 Task: Select the interval in the line numbers.
Action: Mouse moved to (13, 491)
Screenshot: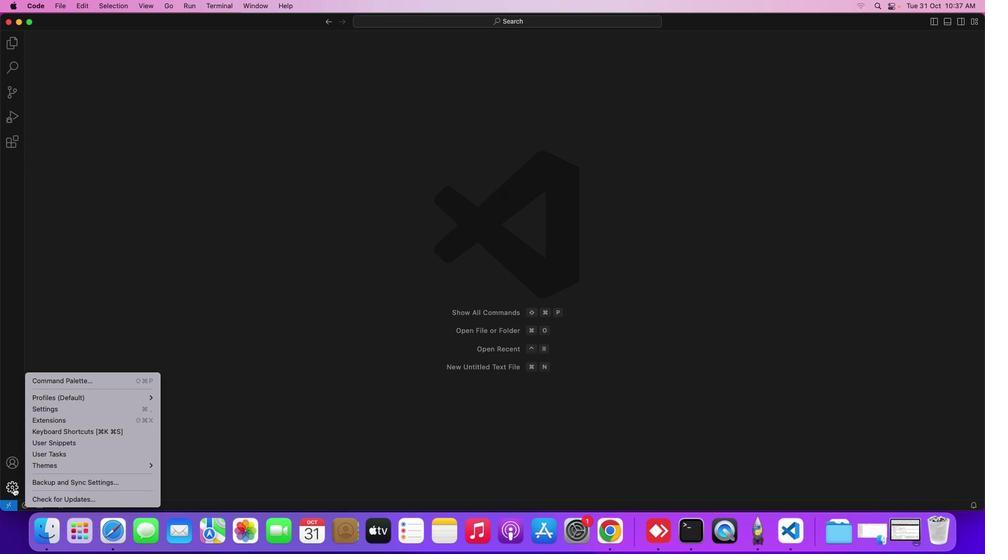 
Action: Mouse pressed left at (13, 491)
Screenshot: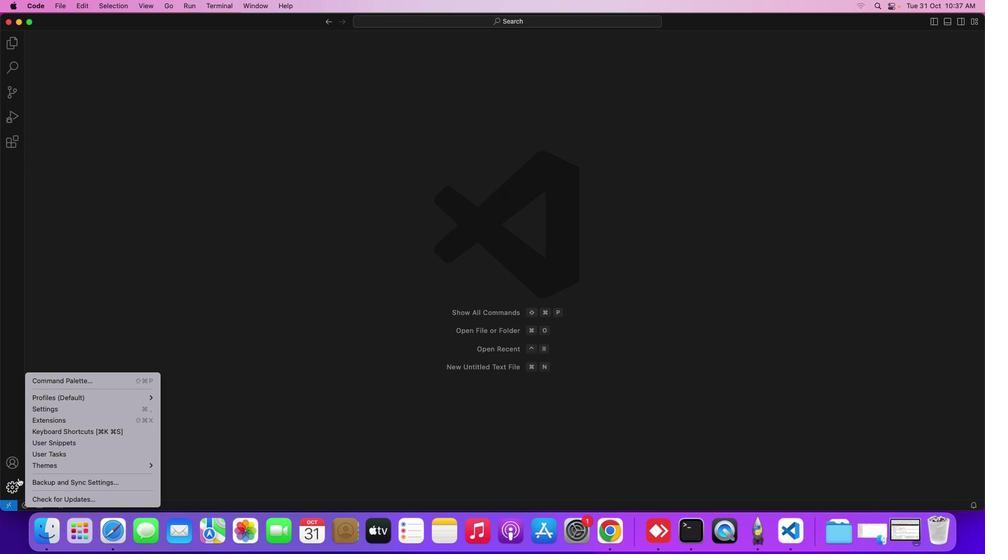 
Action: Mouse moved to (77, 410)
Screenshot: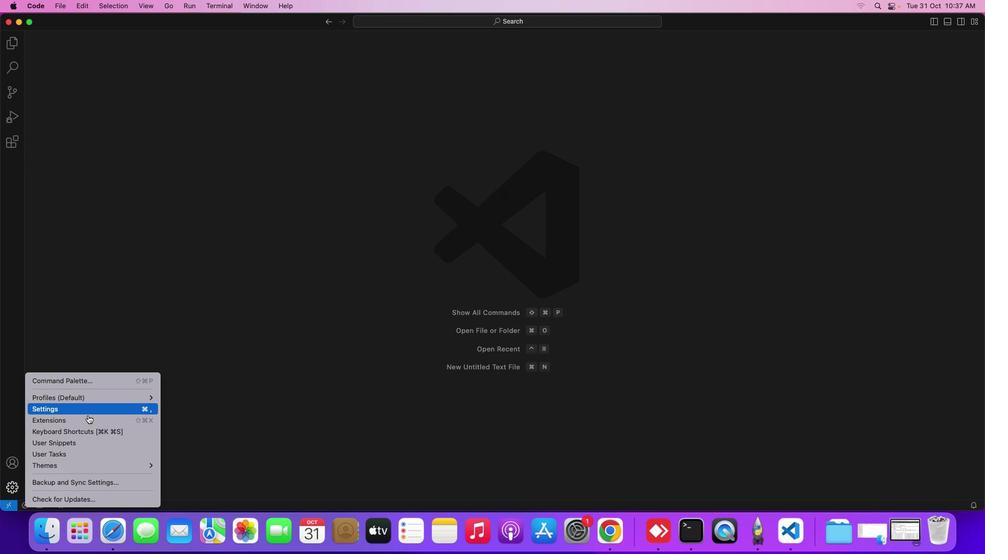 
Action: Mouse pressed left at (77, 410)
Screenshot: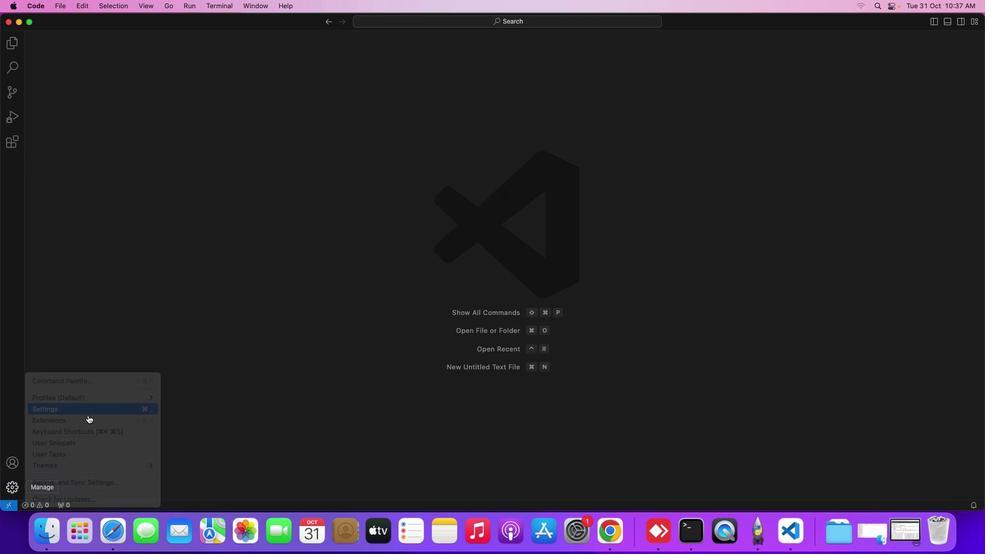 
Action: Mouse moved to (357, 290)
Screenshot: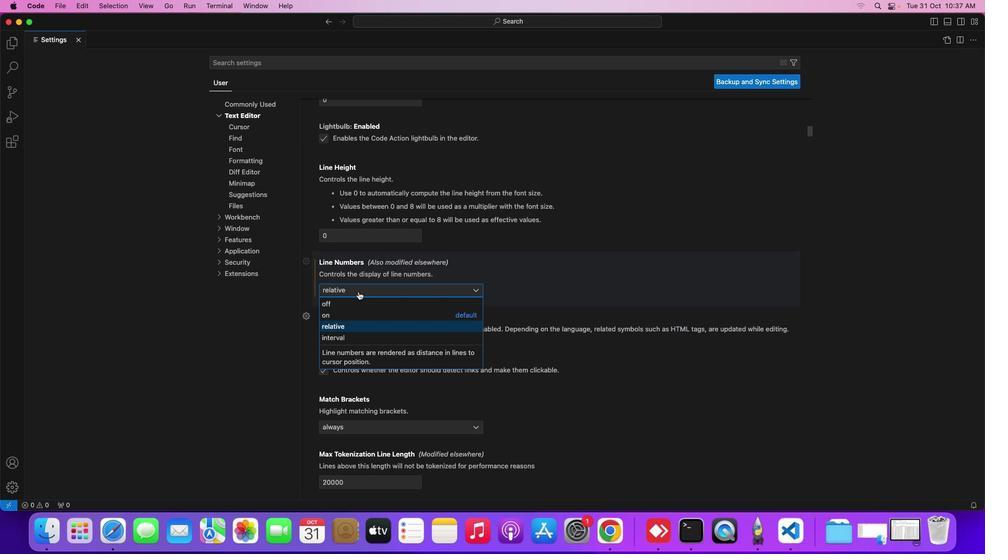 
Action: Mouse pressed left at (357, 290)
Screenshot: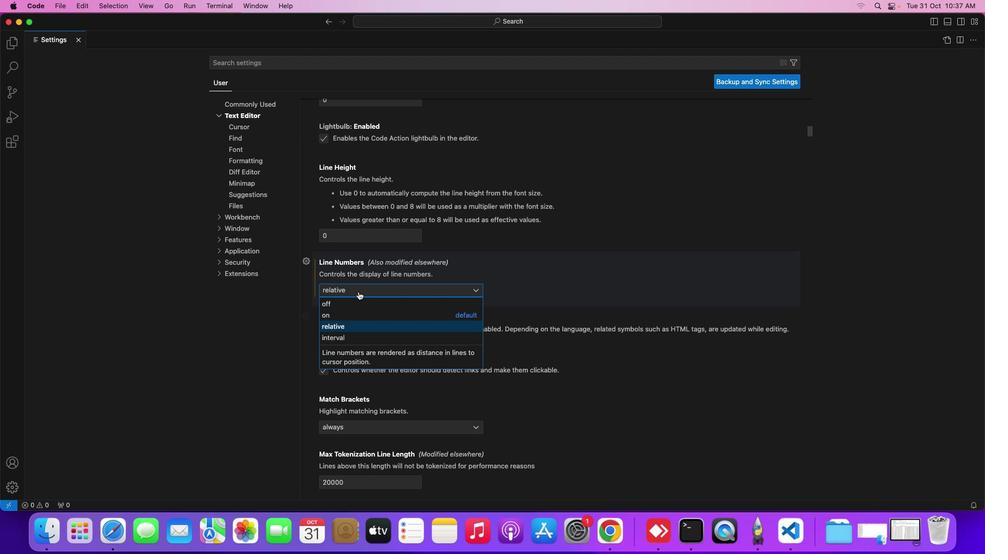 
Action: Mouse moved to (325, 335)
Screenshot: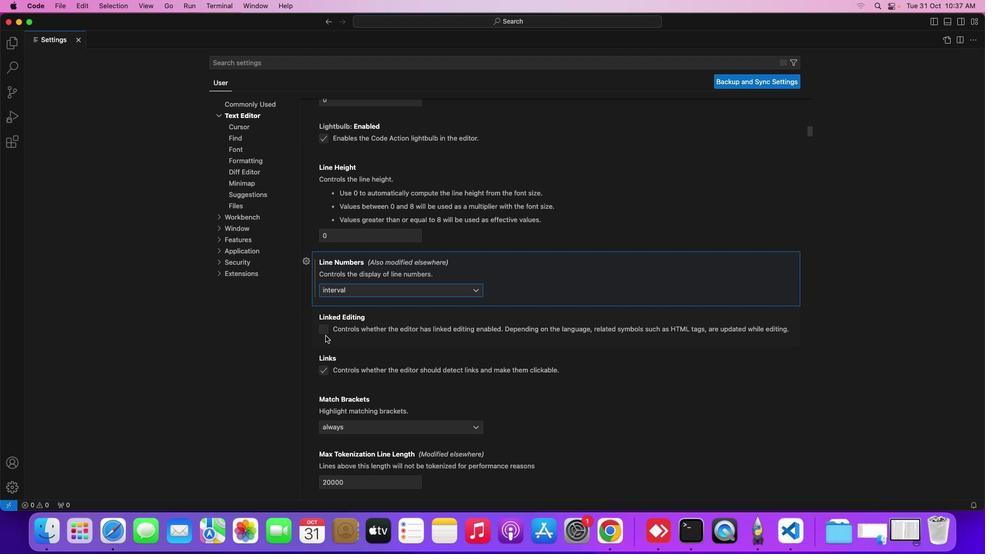 
Action: Mouse pressed left at (325, 335)
Screenshot: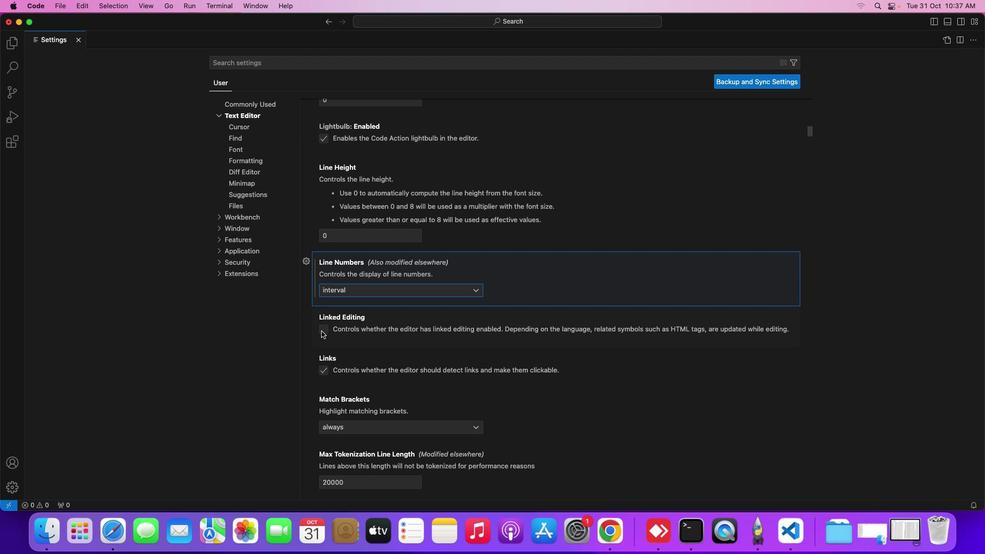 
Action: Mouse moved to (774, 220)
Screenshot: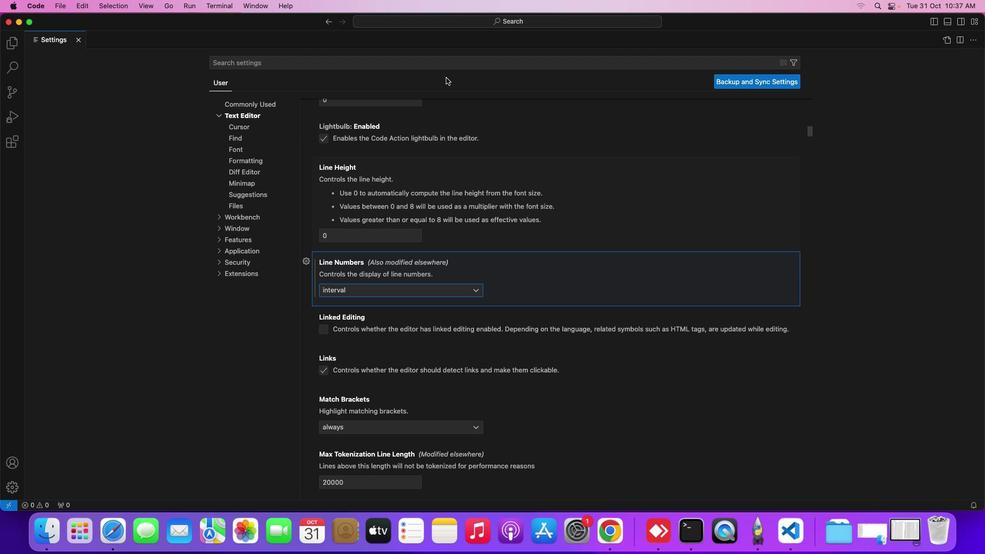
